 Task: Add Aura Cacia Eucalyptus Lemon Essential Oil to the cart.
Action: Mouse moved to (912, 297)
Screenshot: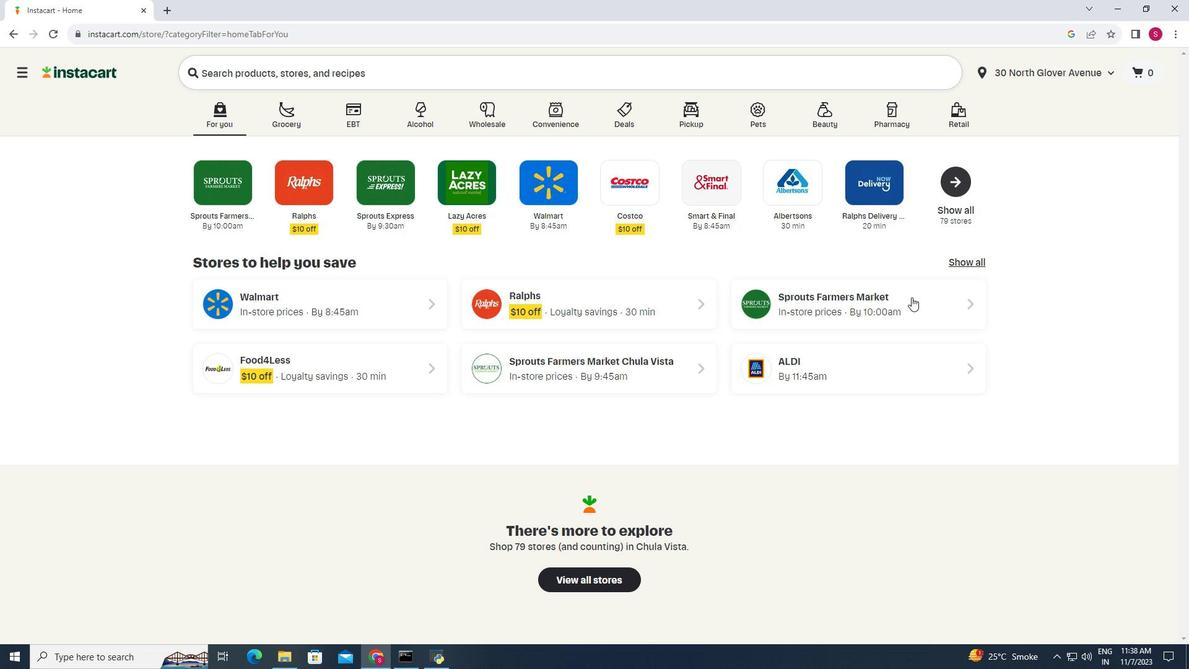 
Action: Mouse pressed left at (912, 297)
Screenshot: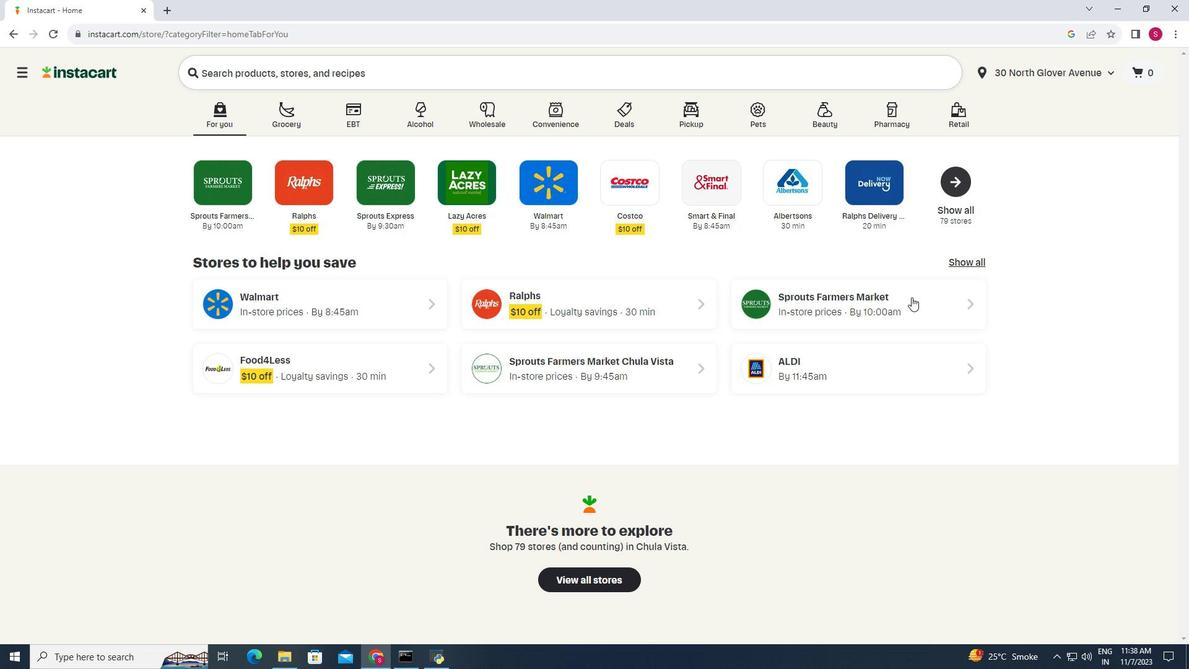 
Action: Mouse moved to (70, 462)
Screenshot: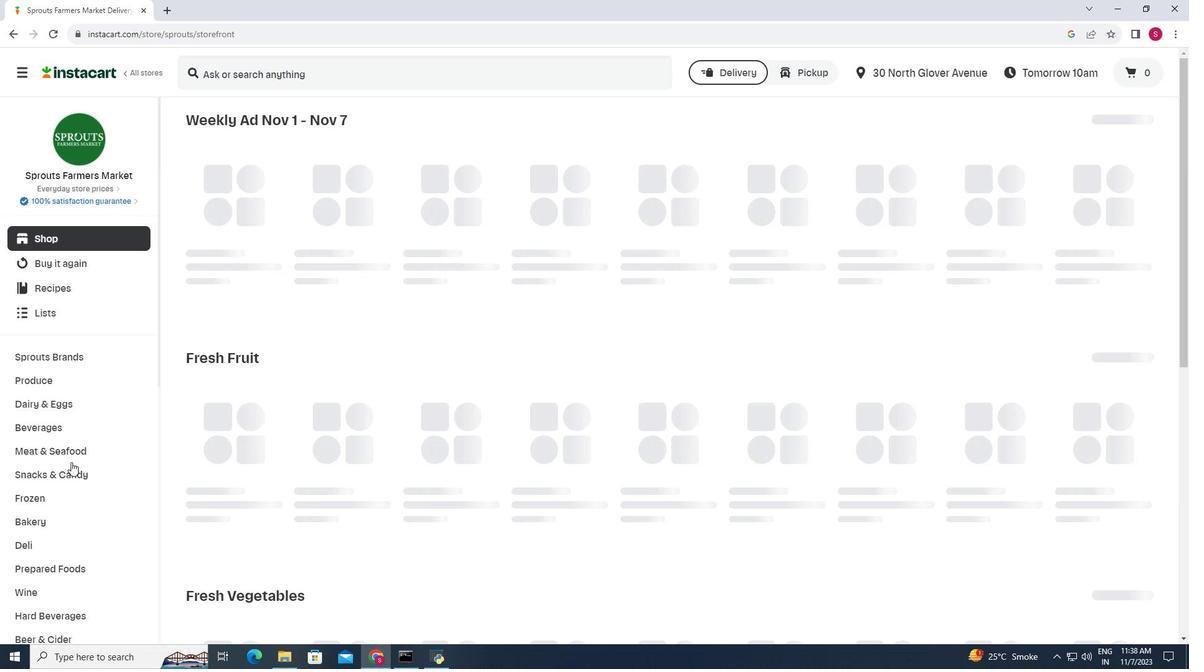 
Action: Mouse scrolled (70, 461) with delta (0, 0)
Screenshot: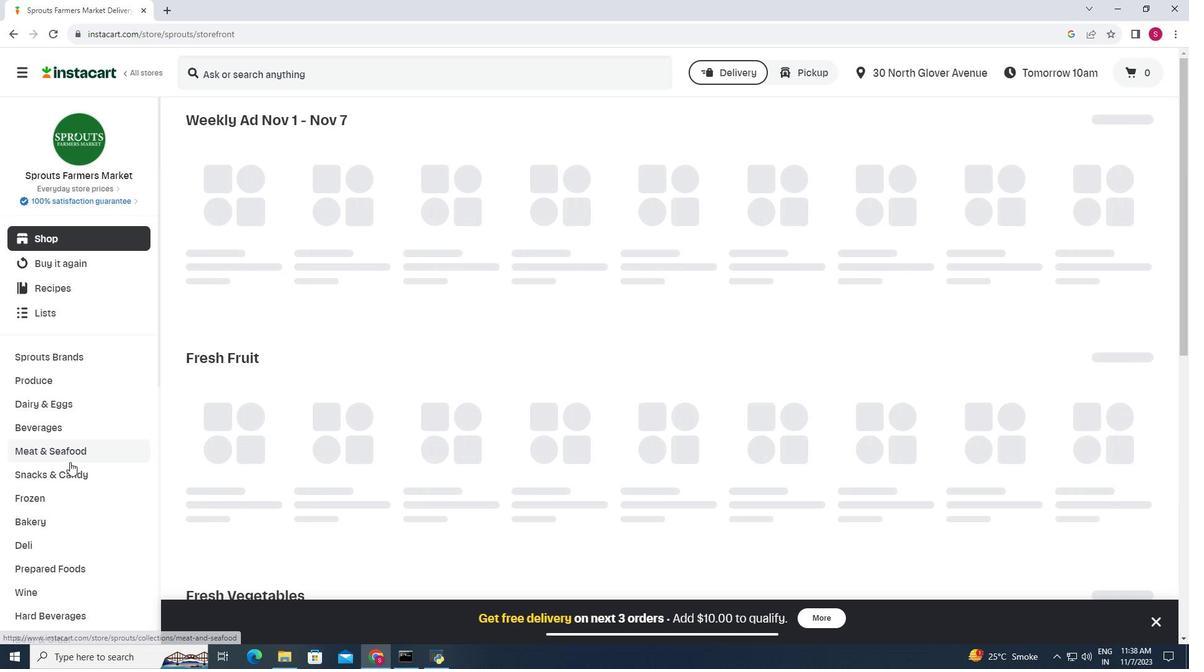 
Action: Mouse scrolled (70, 461) with delta (0, 0)
Screenshot: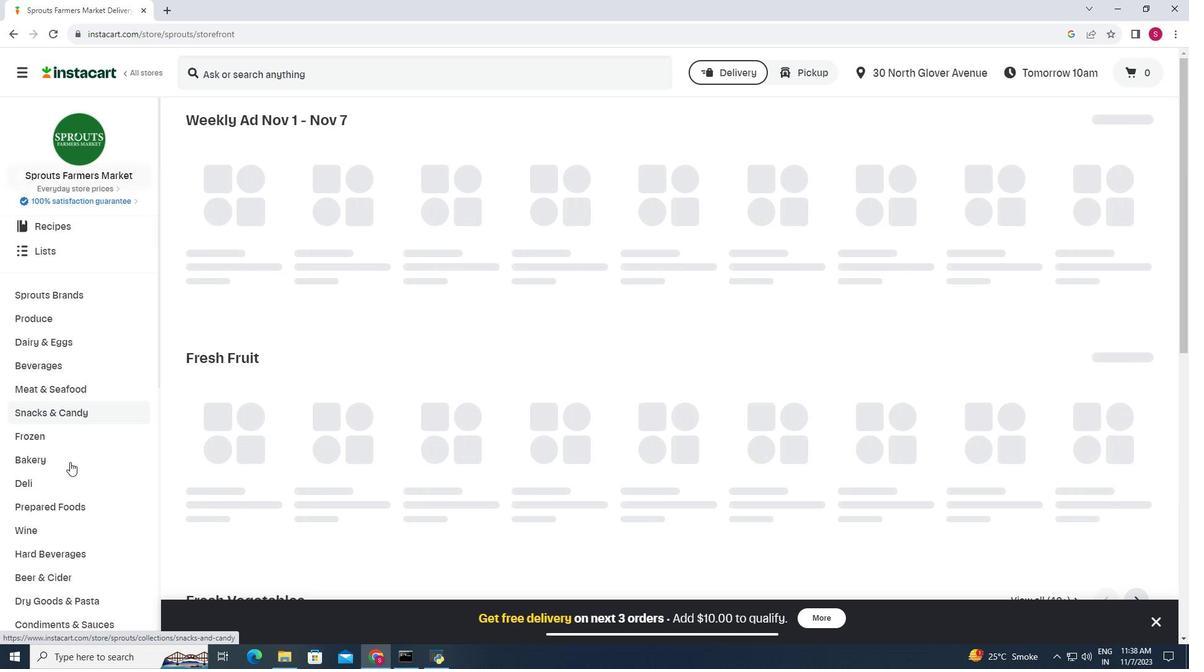 
Action: Mouse scrolled (70, 461) with delta (0, 0)
Screenshot: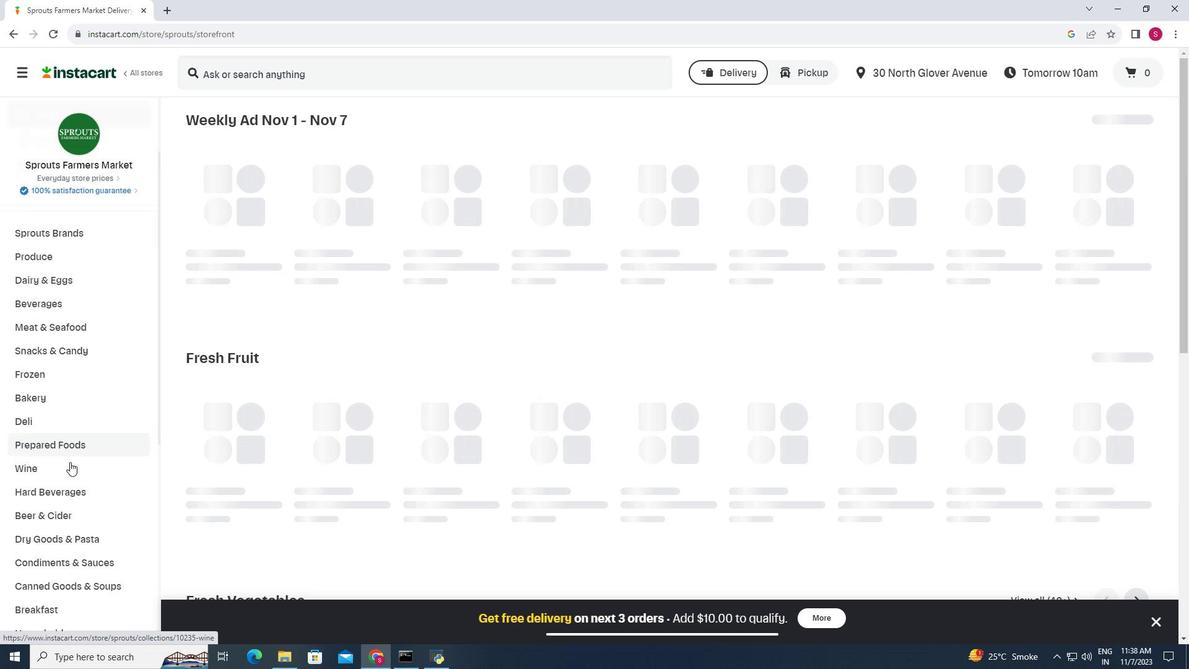 
Action: Mouse scrolled (70, 461) with delta (0, 0)
Screenshot: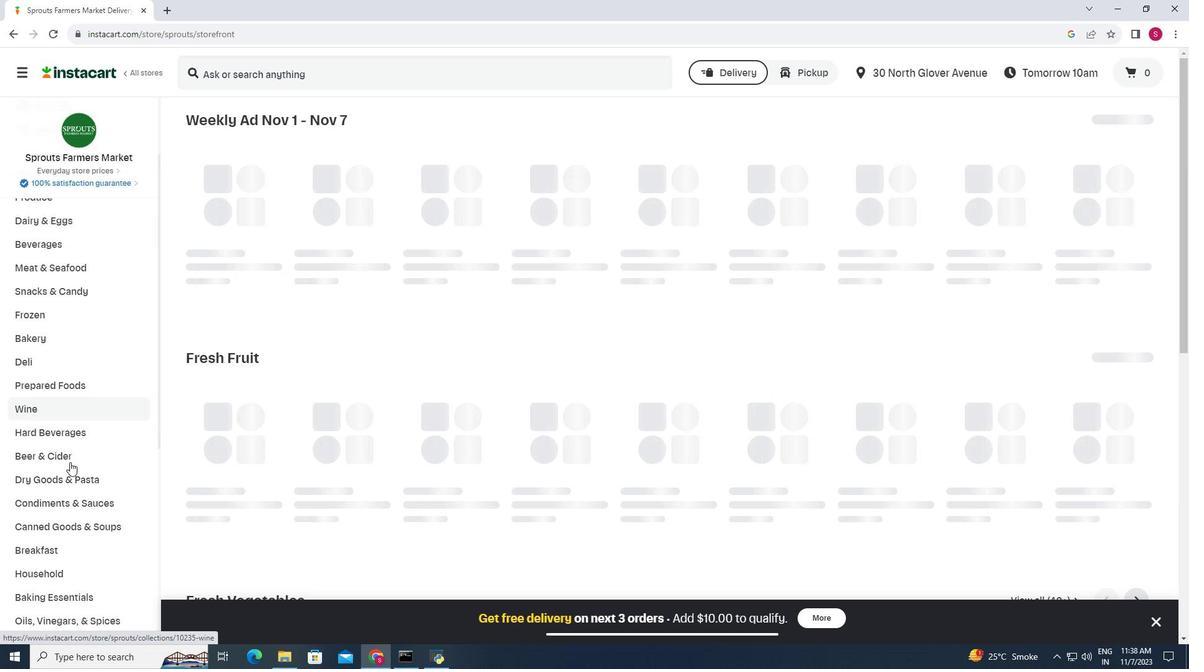 
Action: Mouse moved to (66, 503)
Screenshot: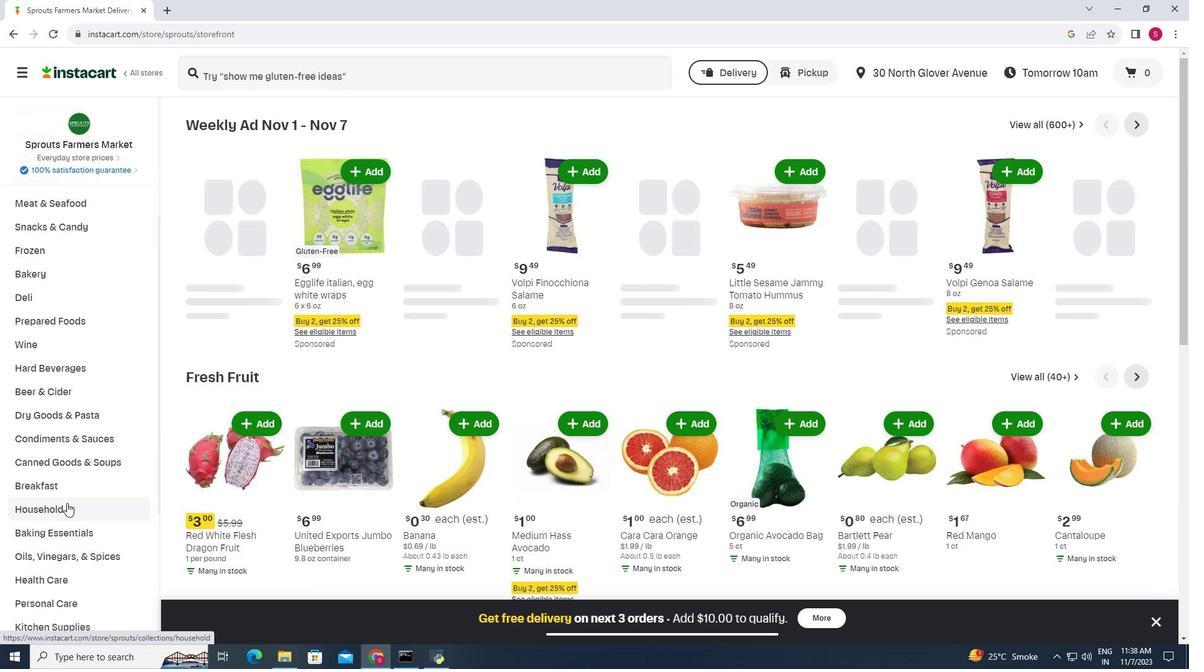 
Action: Mouse pressed left at (66, 503)
Screenshot: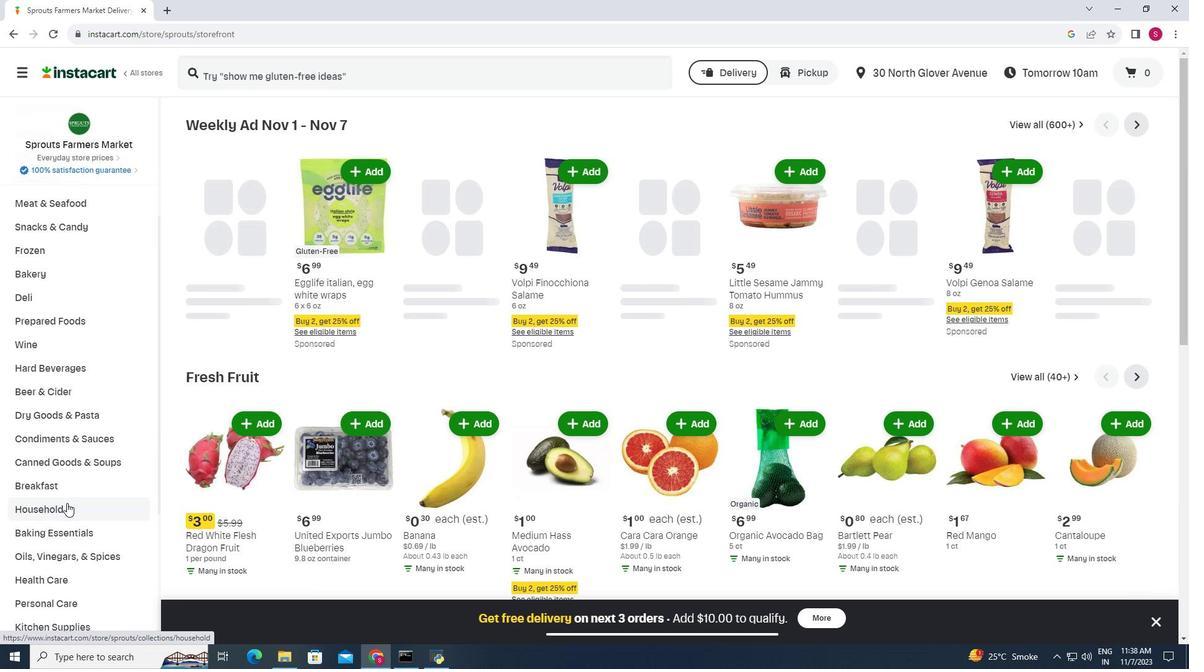 
Action: Mouse moved to (664, 157)
Screenshot: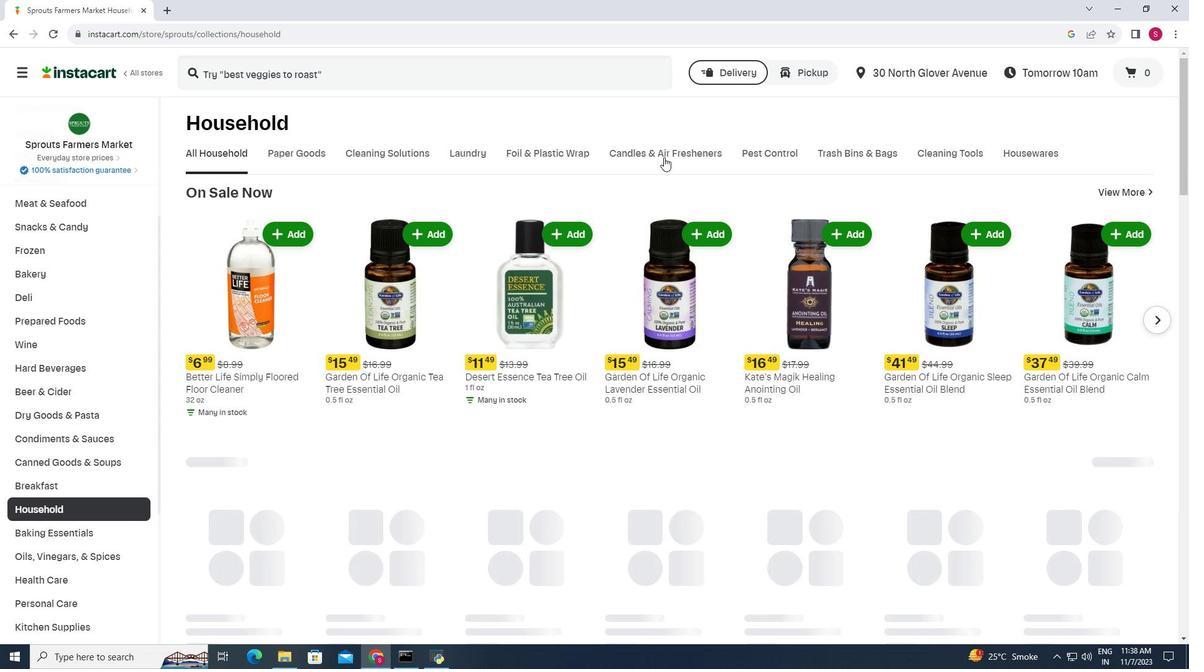 
Action: Mouse pressed left at (664, 157)
Screenshot: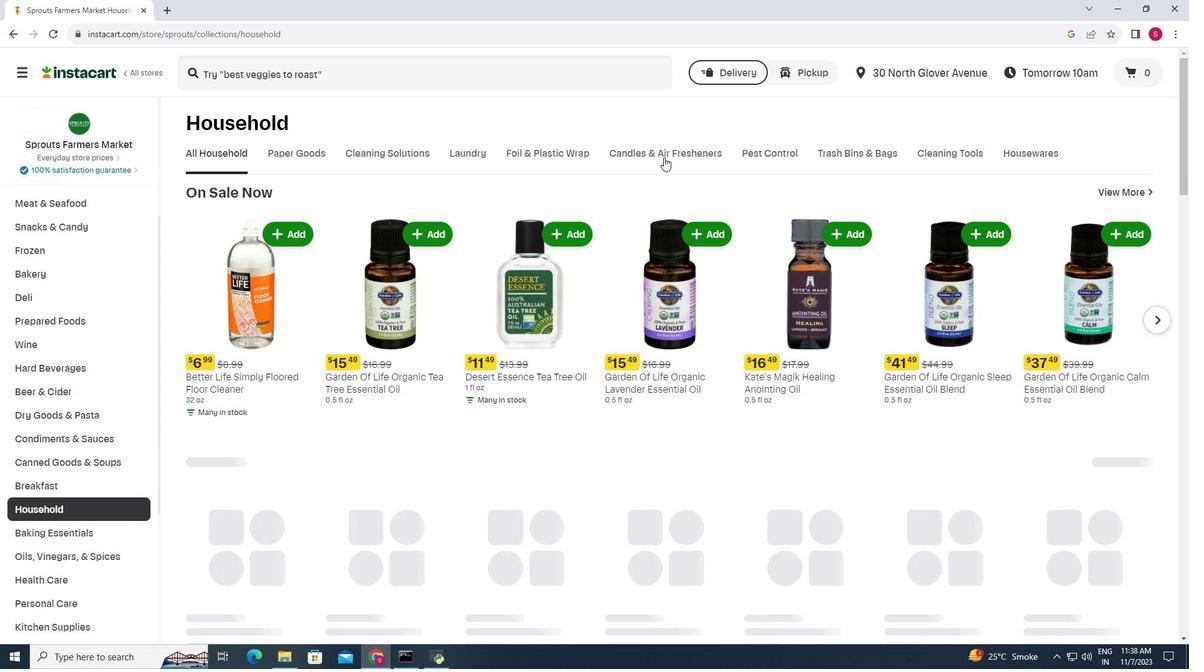 
Action: Mouse moved to (382, 81)
Screenshot: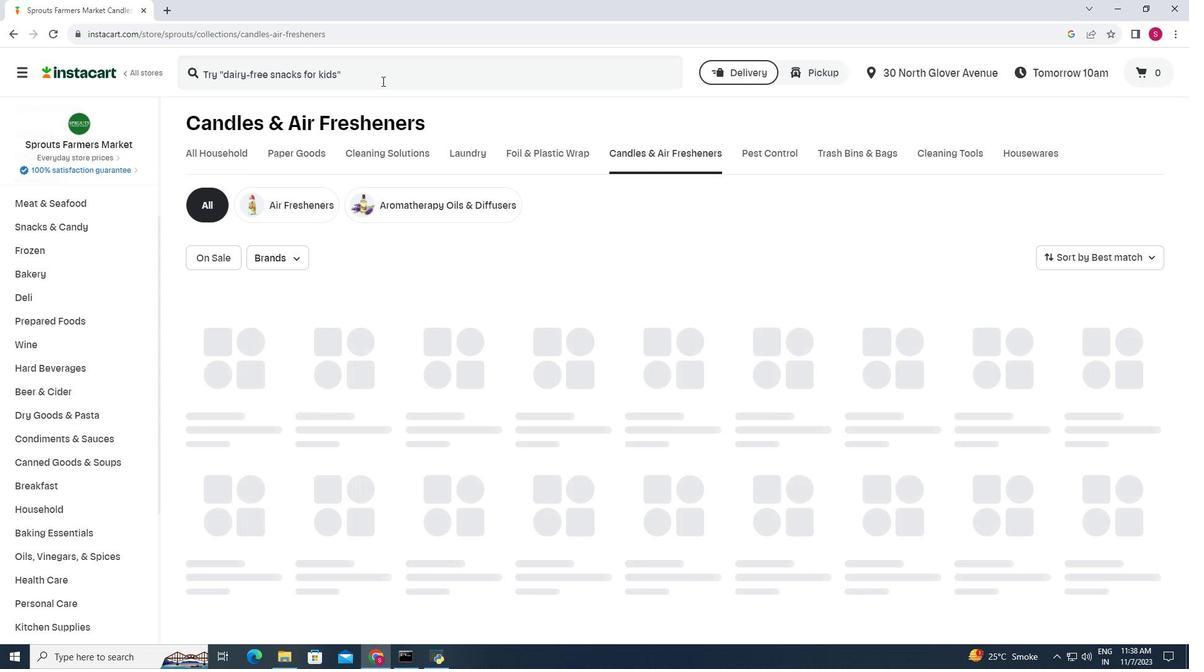 
Action: Mouse pressed left at (382, 81)
Screenshot: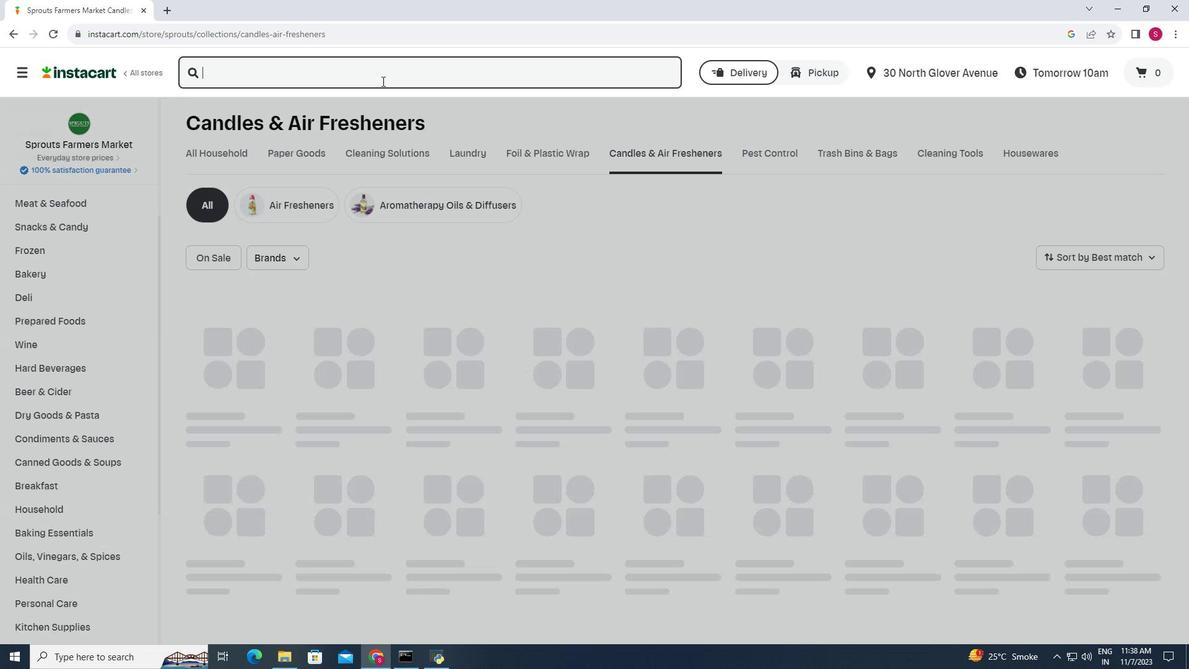 
Action: Mouse moved to (540, 44)
Screenshot: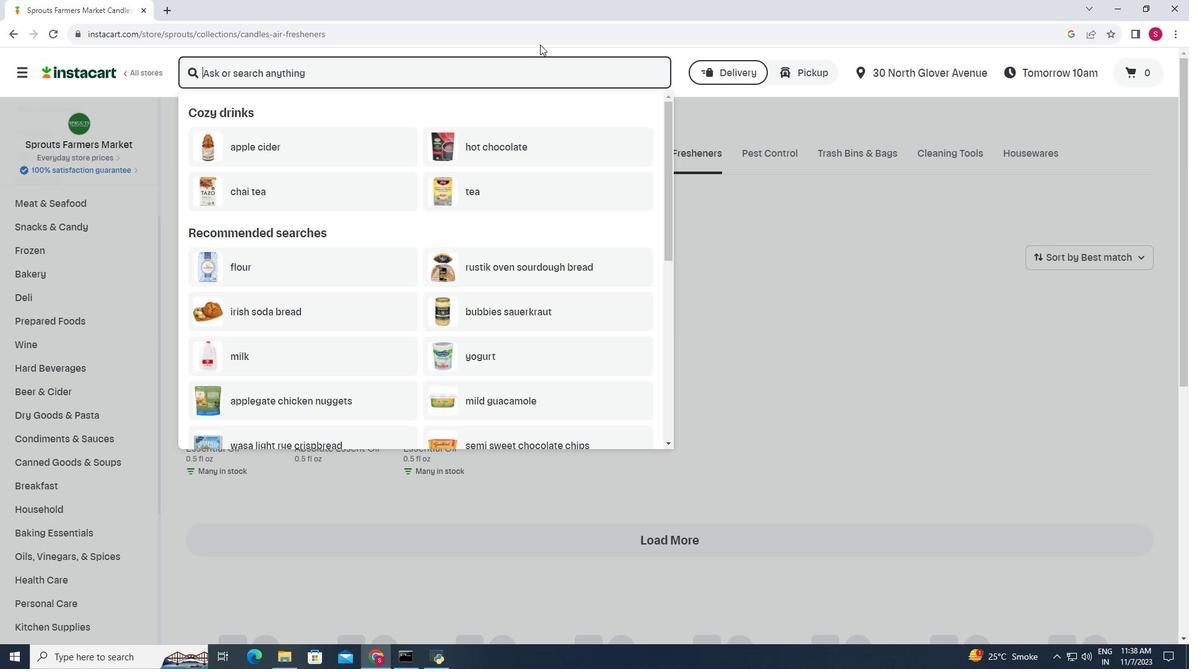 
Action: Key pressed <Key.shift>Aura<Key.space><Key.shift>Cacia<Key.space><Key.shift>Eucalyptus<Key.space><Key.shift>Lemon<Key.space><Key.shift>Essential<Key.space><Key.shift>Oil<Key.enter>
Screenshot: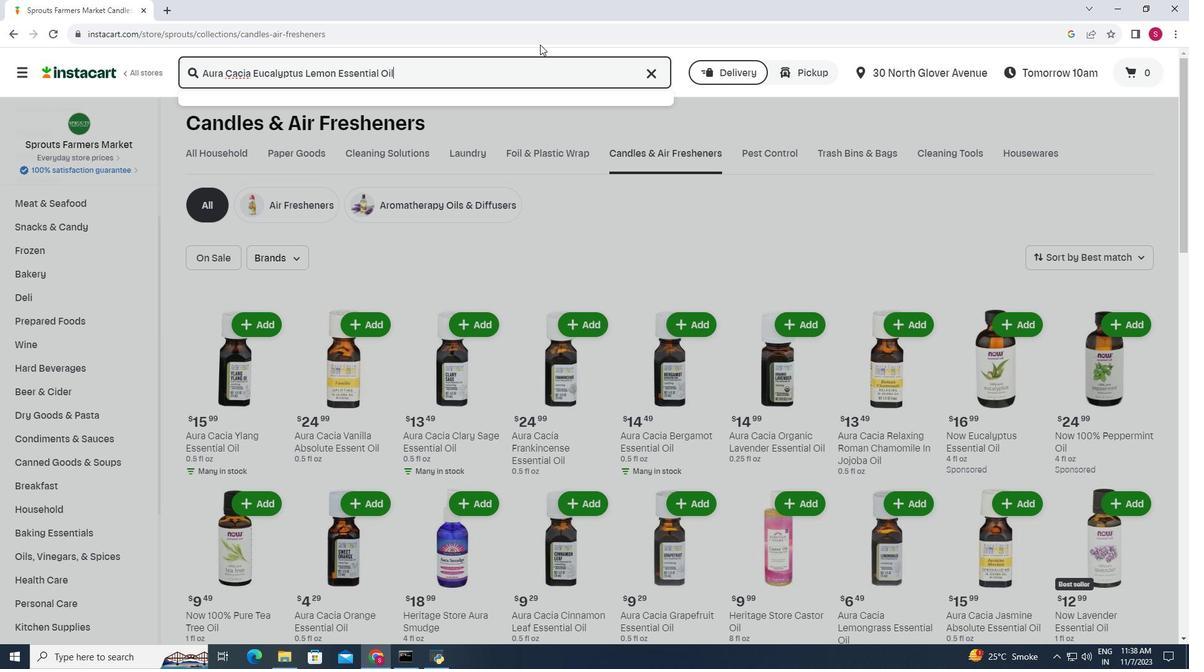 
Action: Mouse moved to (701, 172)
Screenshot: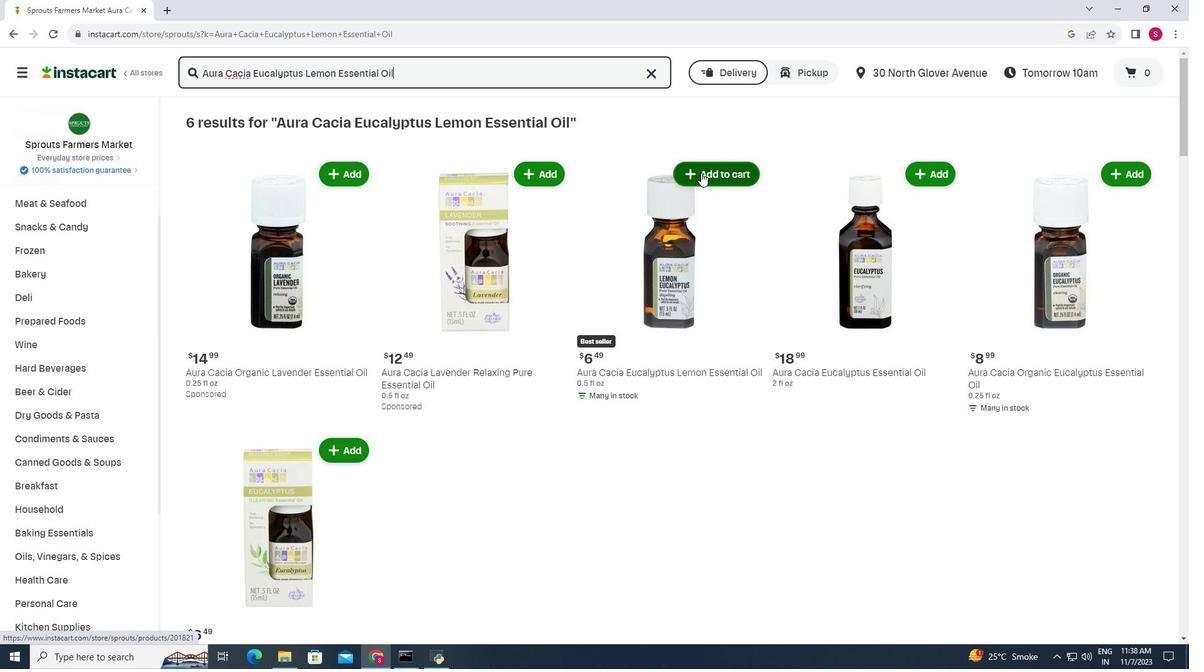 
Action: Mouse pressed left at (701, 172)
Screenshot: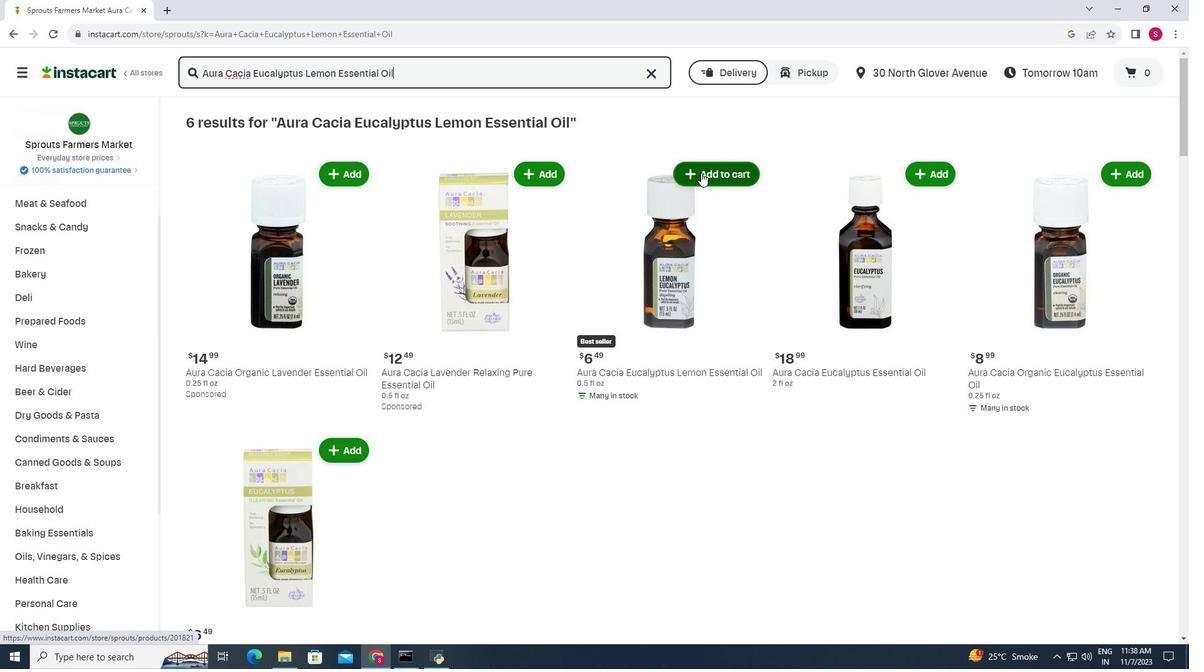 
Action: Mouse moved to (676, 97)
Screenshot: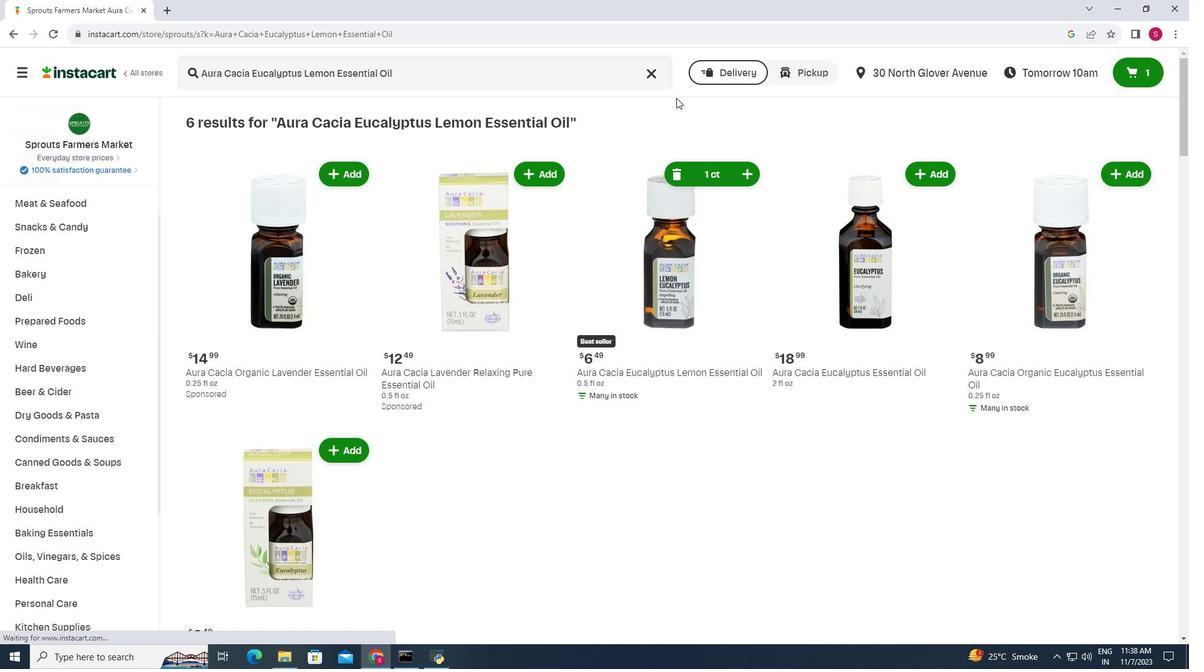 
